 Task: Open Card Webinar Execution in Board Brand Identity Development to Workspace Enterprise Content Management and add a team member Softage.1@softage.net, a label Yellow, a checklist Project Integration Management, an attachment from your google drive, a color Yellow and finally, add a card description 'Develop and launch new email marketing campaign' and a comment 'This task presents an opportunity to demonstrate our project management and organizational skills, coordinating resources and timelines effectively.'. Add a start date 'Jan 01, 1900' with a due date 'Jan 08, 1900'
Action: Mouse moved to (59, 254)
Screenshot: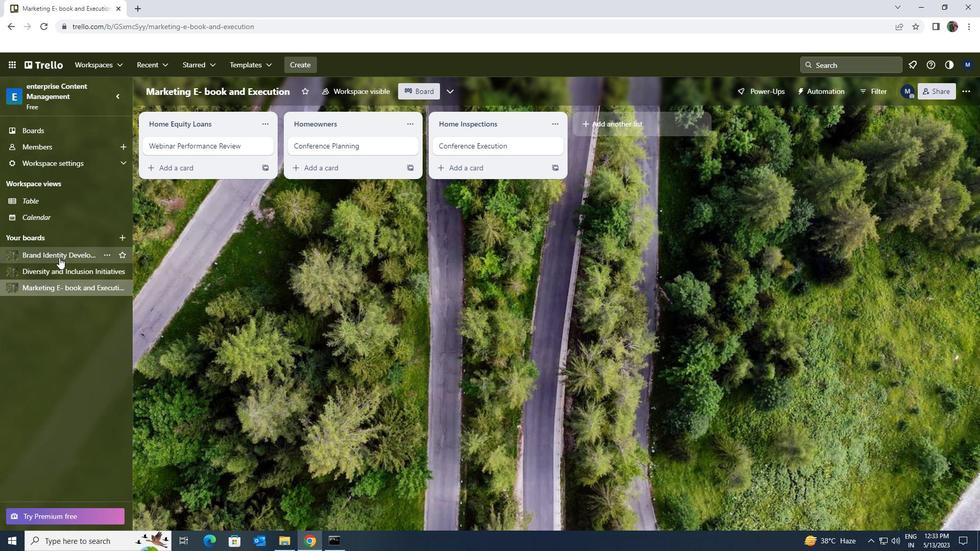 
Action: Mouse pressed left at (59, 254)
Screenshot: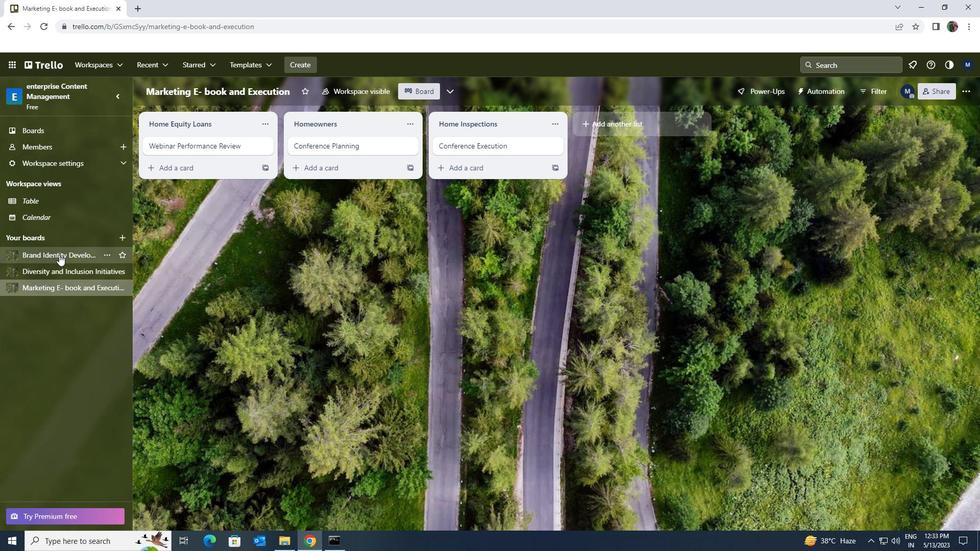 
Action: Mouse moved to (190, 145)
Screenshot: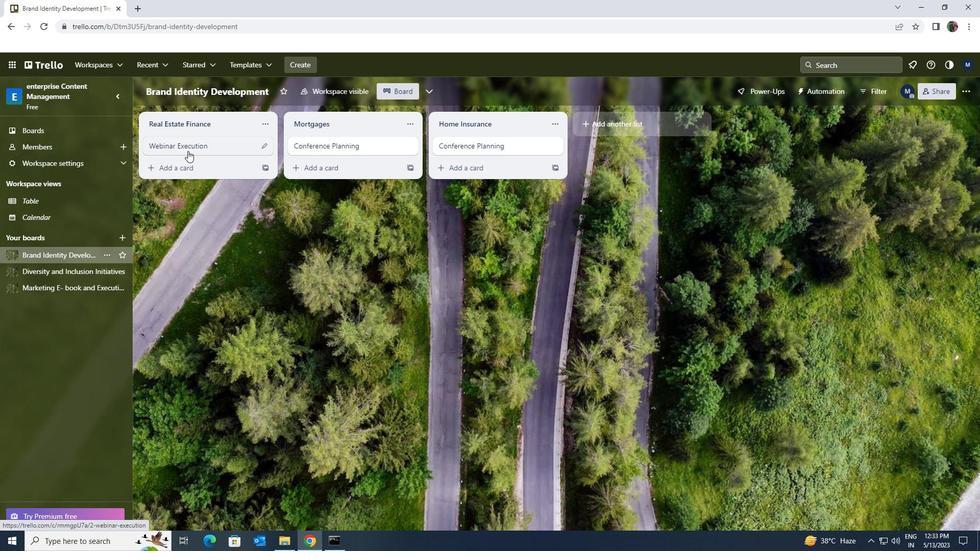 
Action: Mouse pressed left at (190, 145)
Screenshot: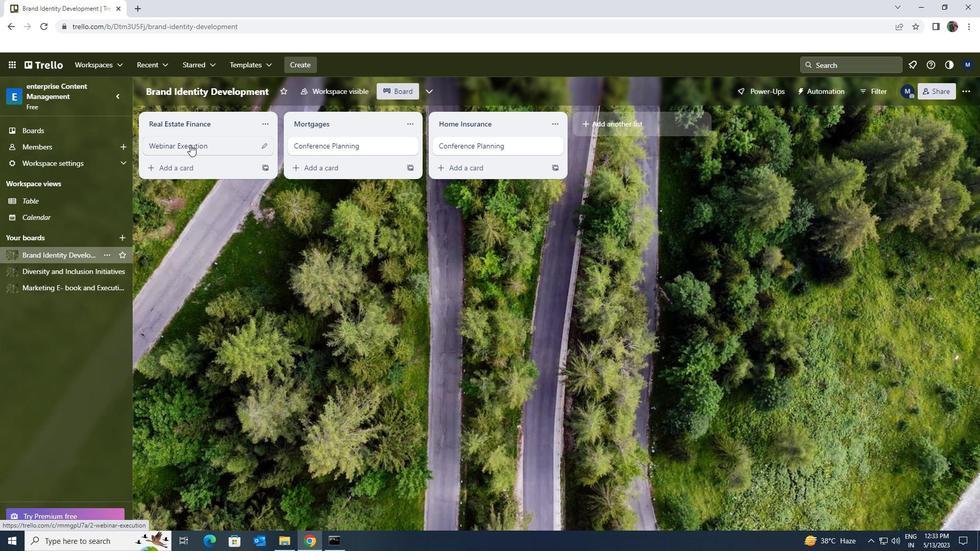 
Action: Mouse moved to (600, 148)
Screenshot: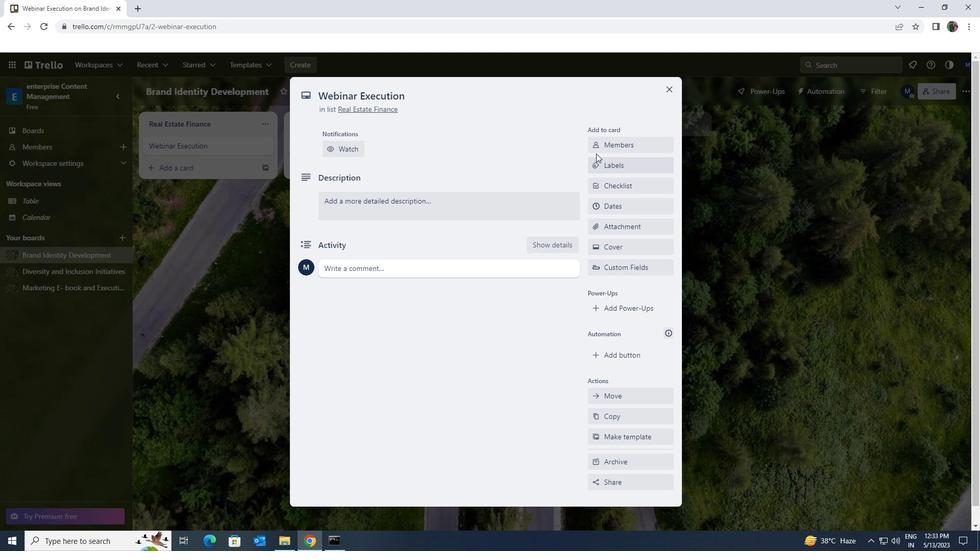 
Action: Mouse pressed left at (600, 148)
Screenshot: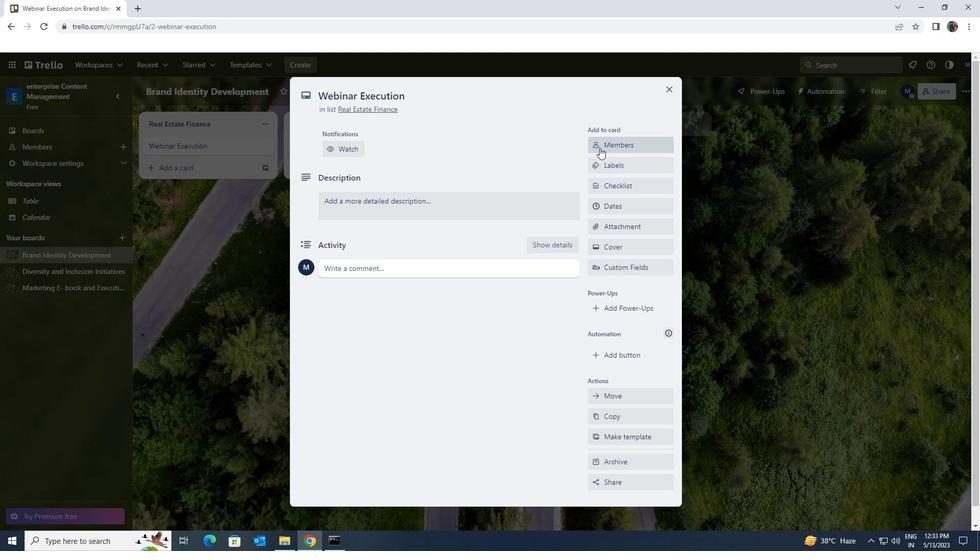 
Action: Key pressed softage.1<Key.shift><Key.shift>@SOFTAGE.NET
Screenshot: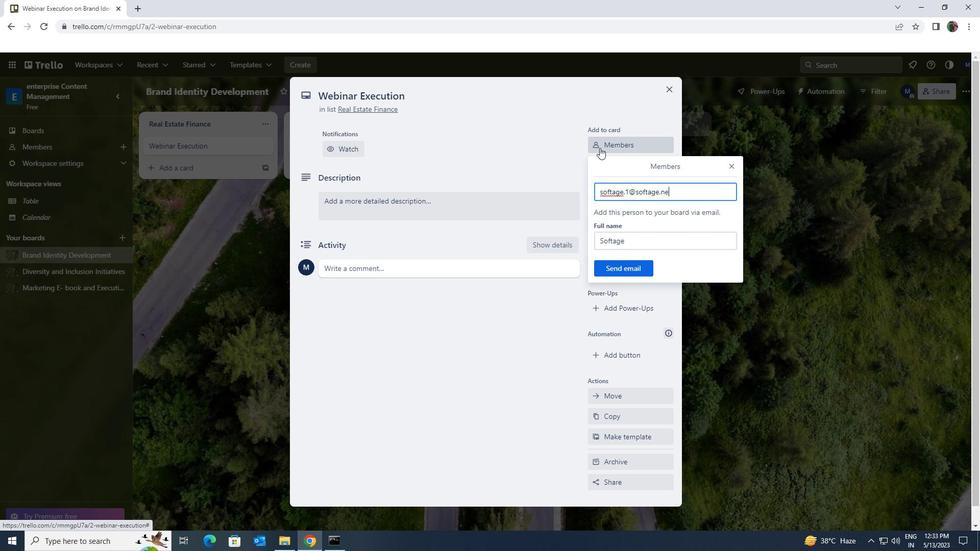 
Action: Mouse moved to (621, 263)
Screenshot: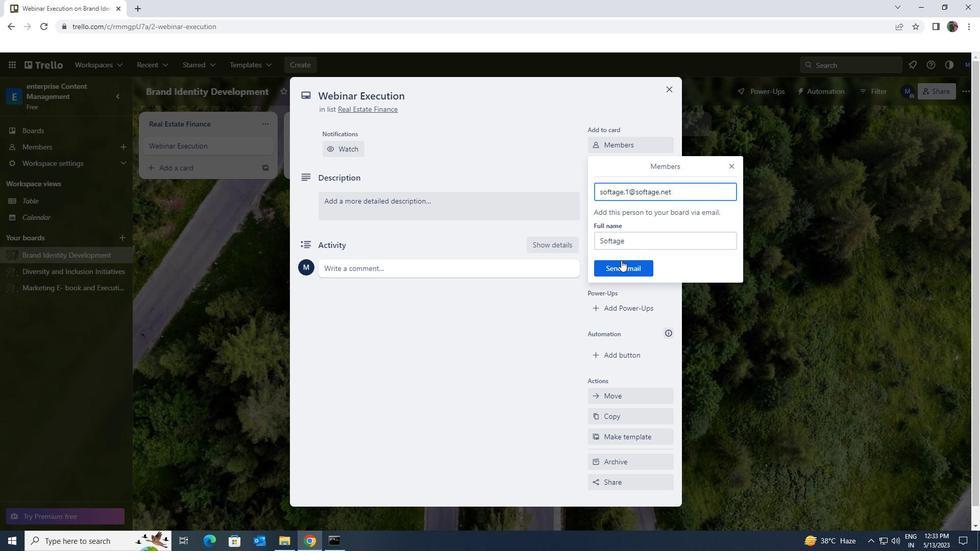 
Action: Mouse pressed left at (621, 263)
Screenshot: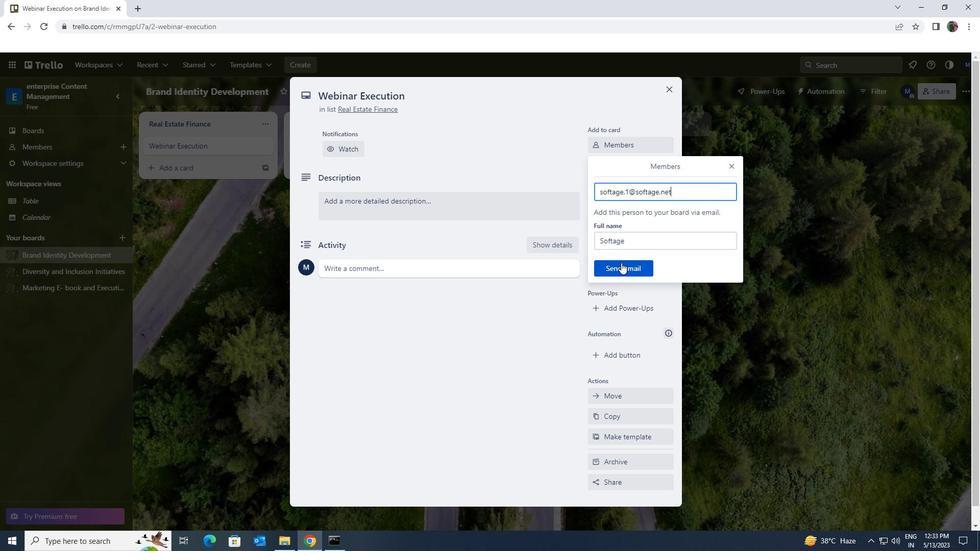 
Action: Mouse moved to (626, 206)
Screenshot: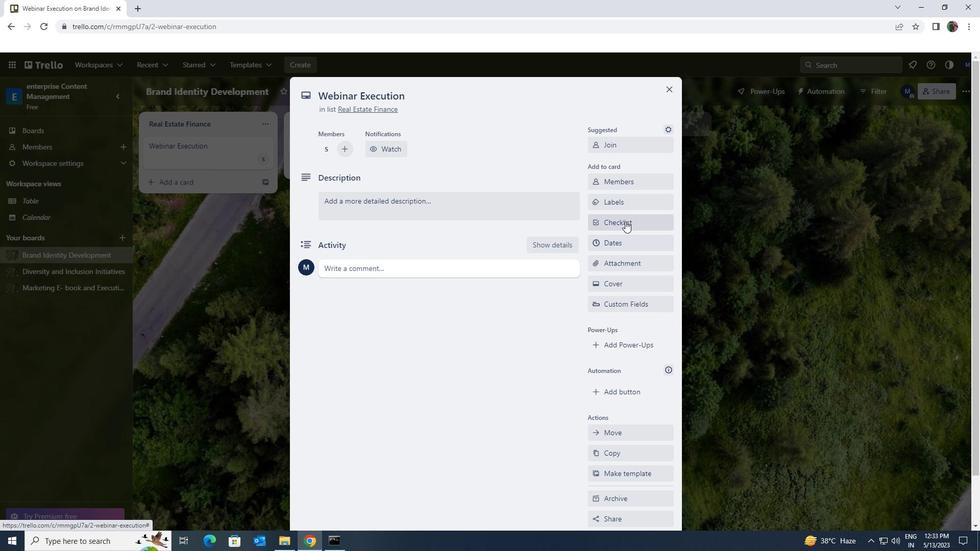 
Action: Mouse pressed left at (626, 206)
Screenshot: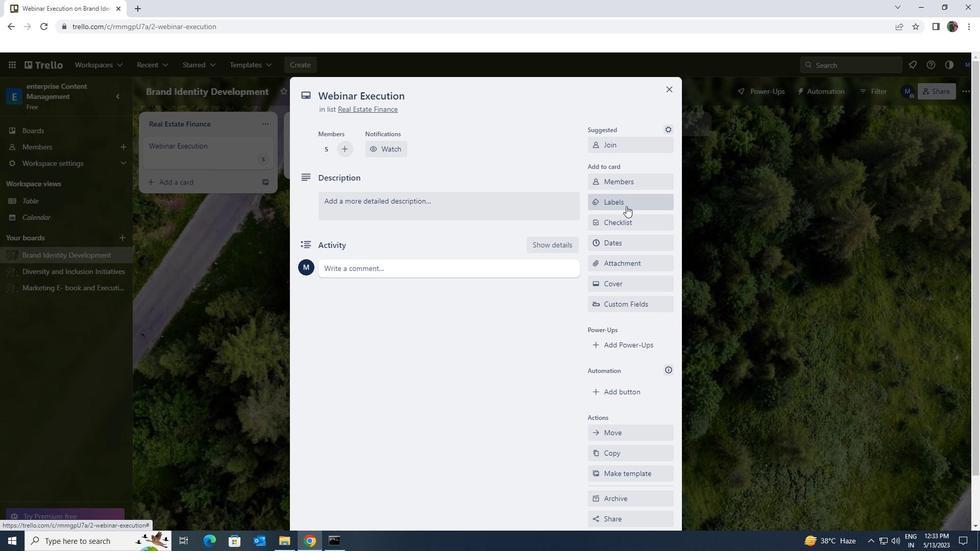 
Action: Mouse moved to (655, 397)
Screenshot: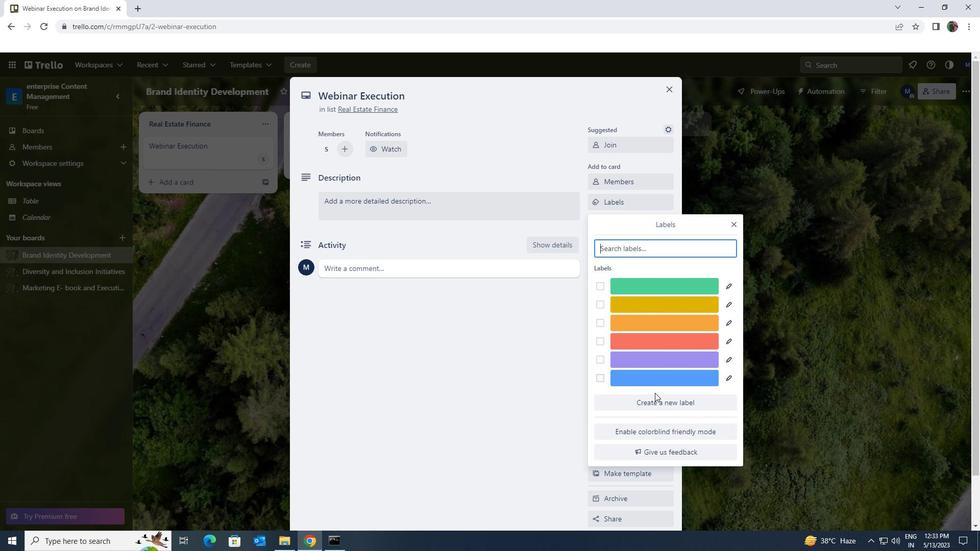 
Action: Mouse pressed left at (655, 397)
Screenshot: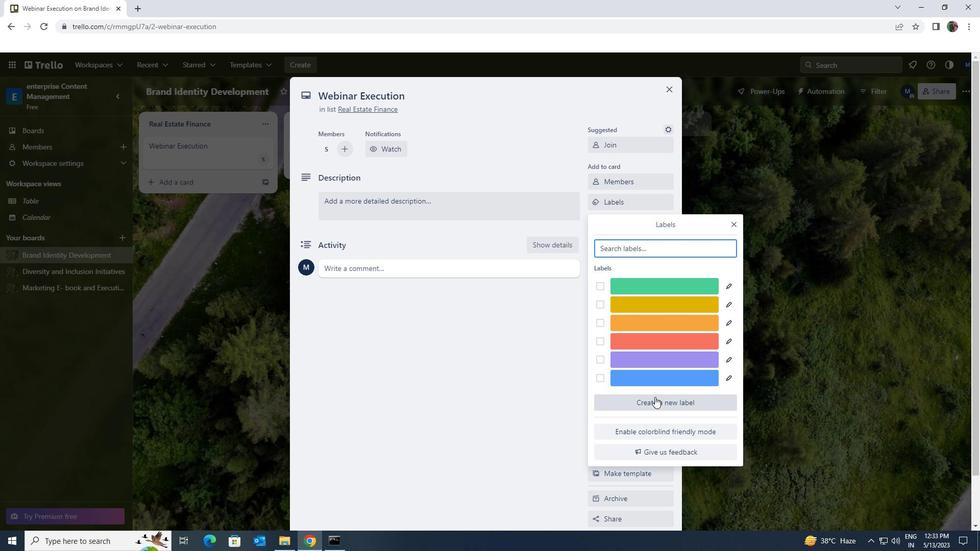 
Action: Mouse moved to (643, 368)
Screenshot: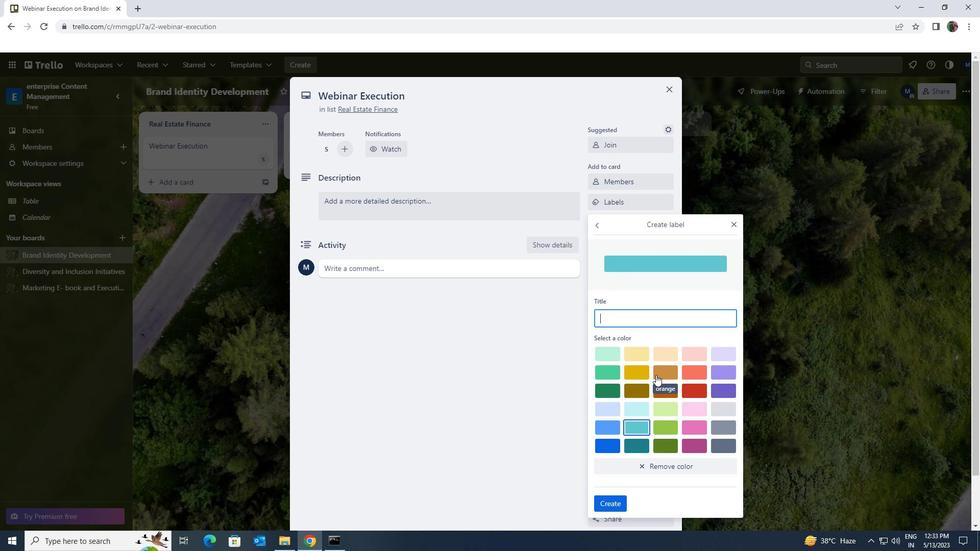 
Action: Mouse pressed left at (643, 368)
Screenshot: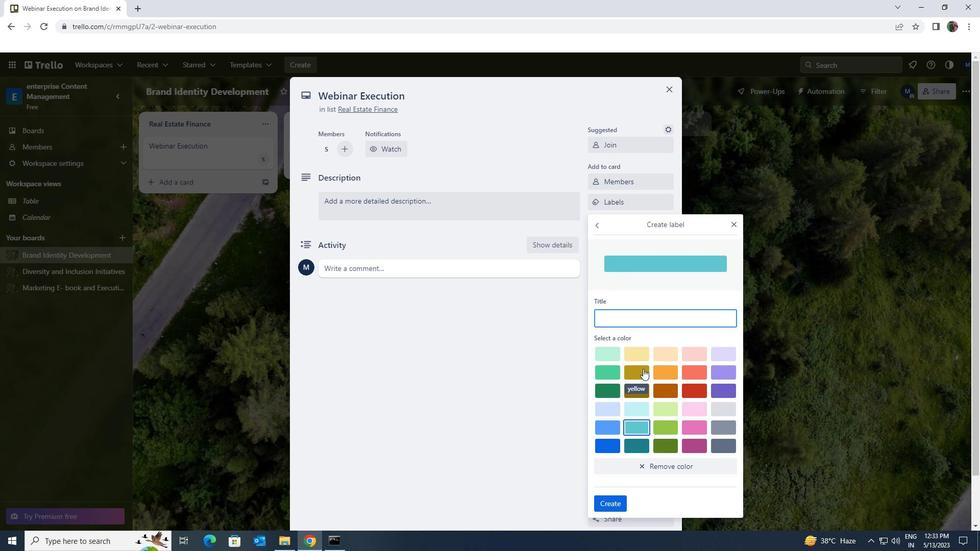 
Action: Mouse moved to (613, 506)
Screenshot: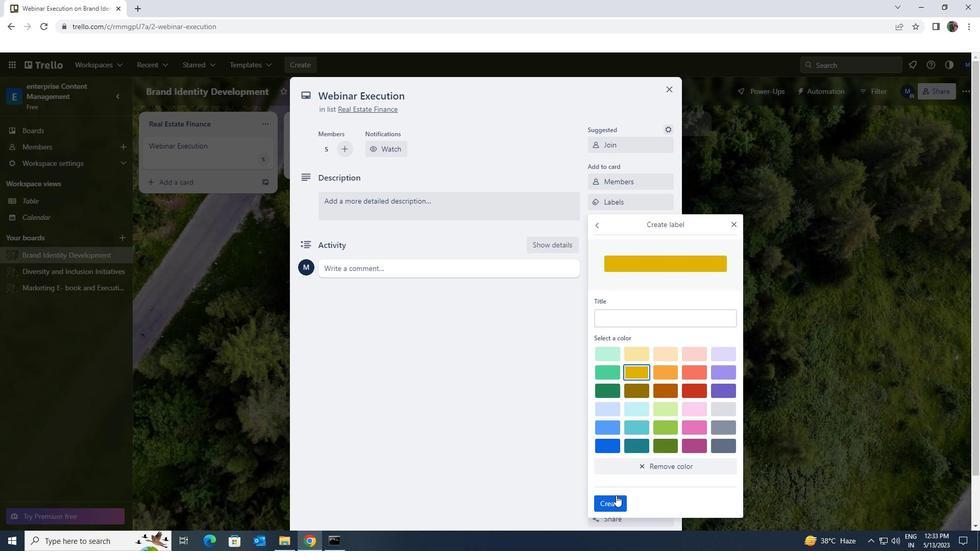 
Action: Mouse pressed left at (613, 506)
Screenshot: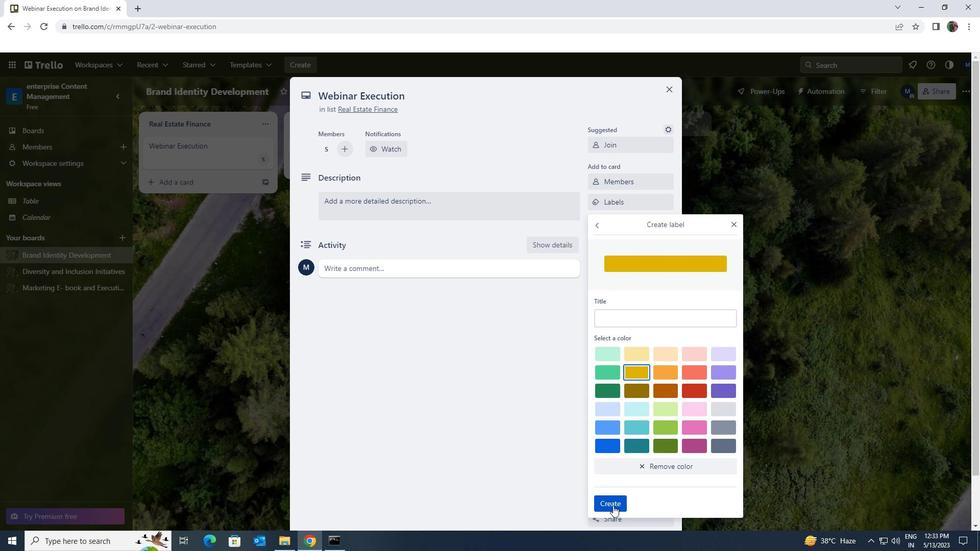 
Action: Mouse moved to (735, 225)
Screenshot: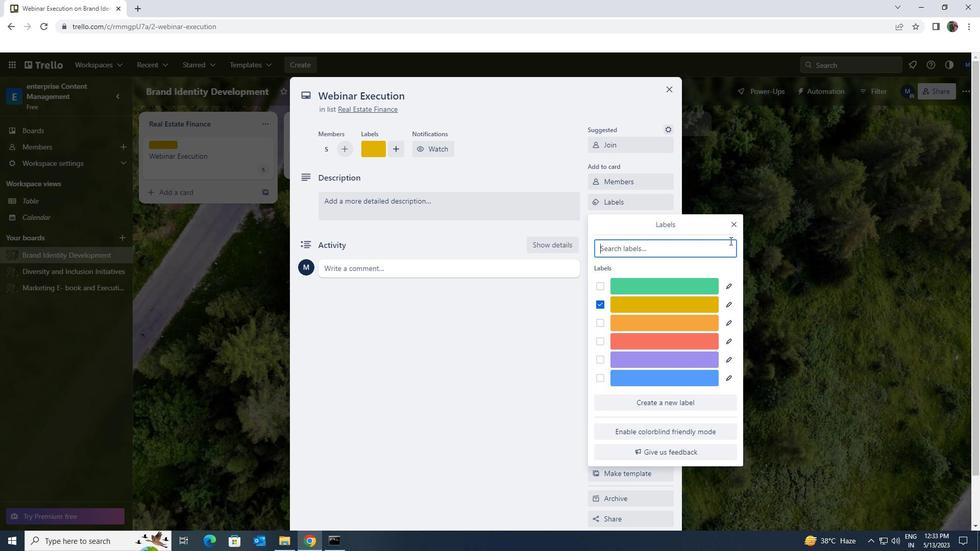 
Action: Mouse pressed left at (735, 225)
Screenshot: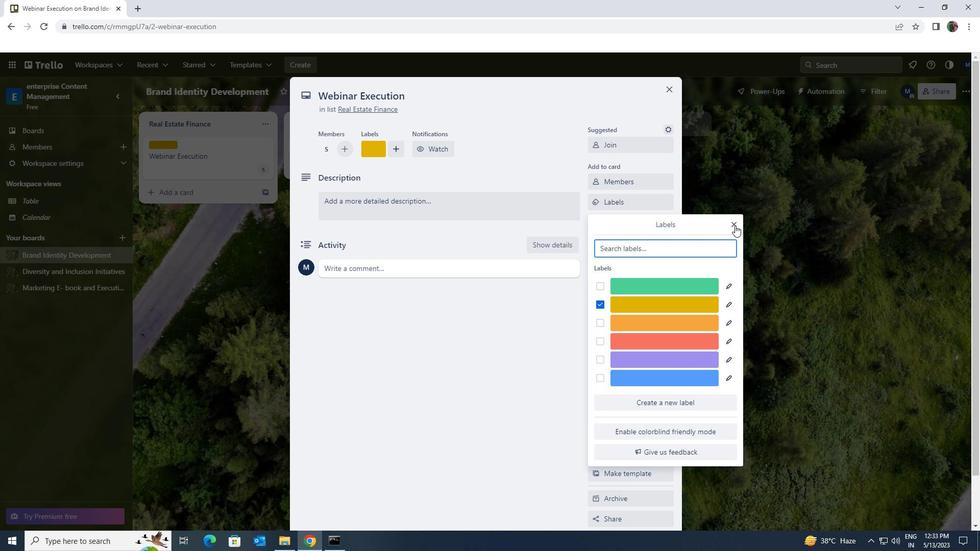 
Action: Mouse moved to (648, 219)
Screenshot: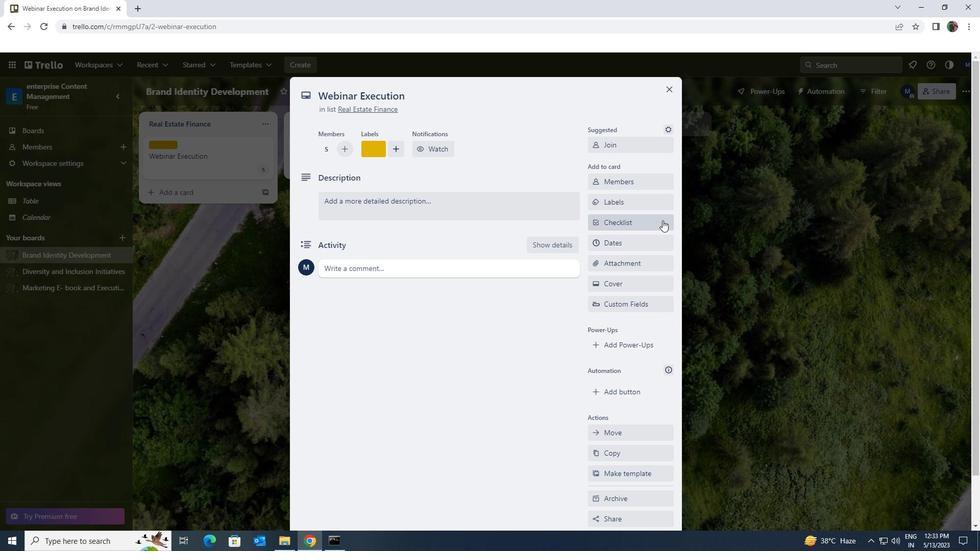 
Action: Mouse pressed left at (648, 219)
Screenshot: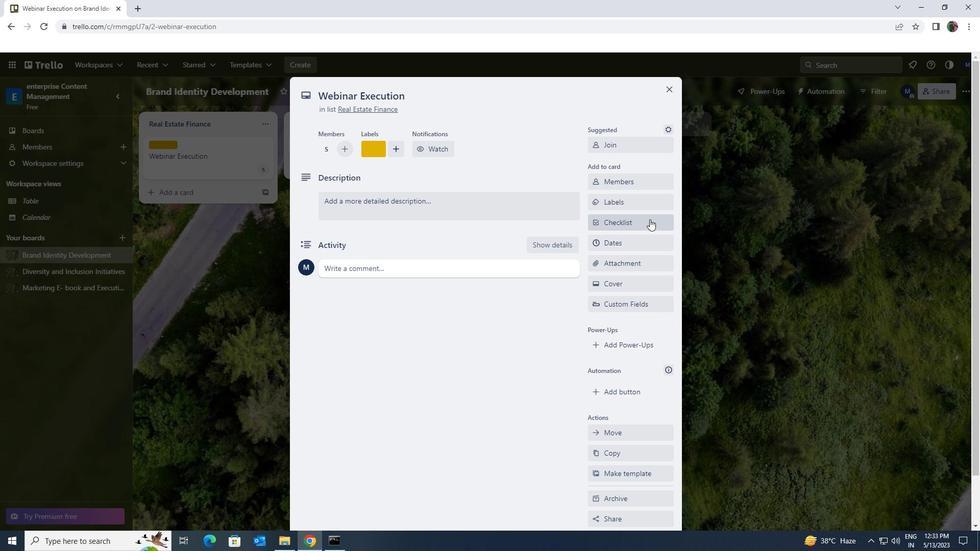
Action: Key pressed <Key.shift><Key.shift>PROJECT<Key.space><Key.shift>INTEGRATION<Key.space><Key.shift>MANAGEMENT
Screenshot: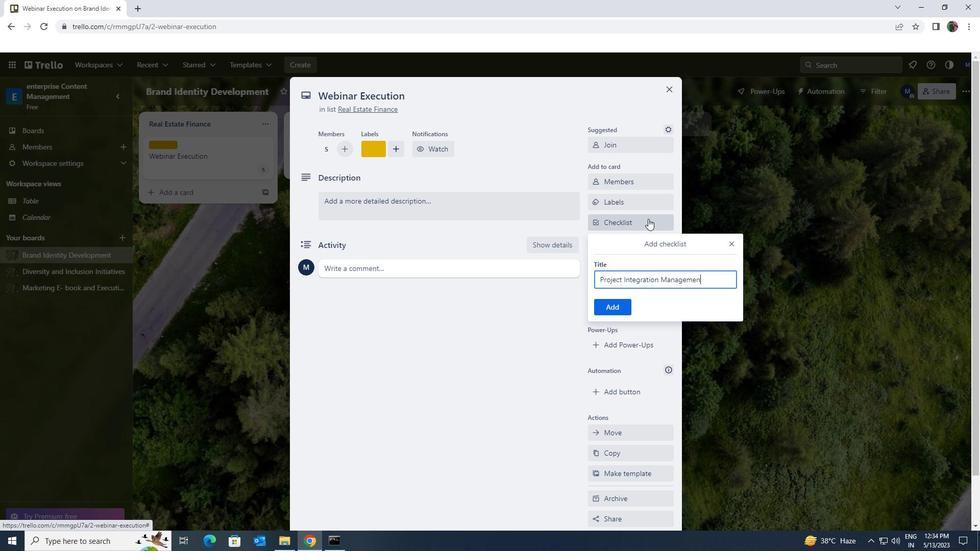 
Action: Mouse moved to (617, 302)
Screenshot: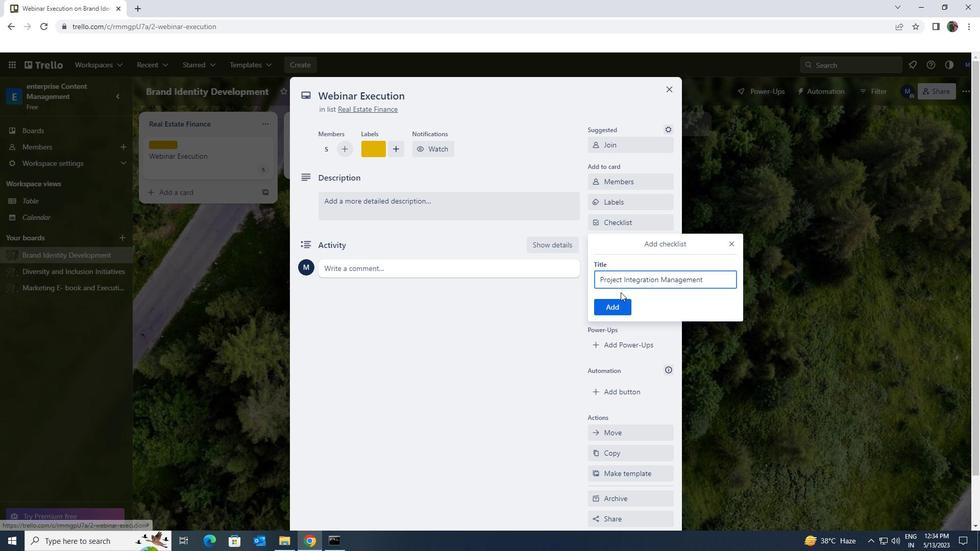 
Action: Mouse pressed left at (617, 302)
Screenshot: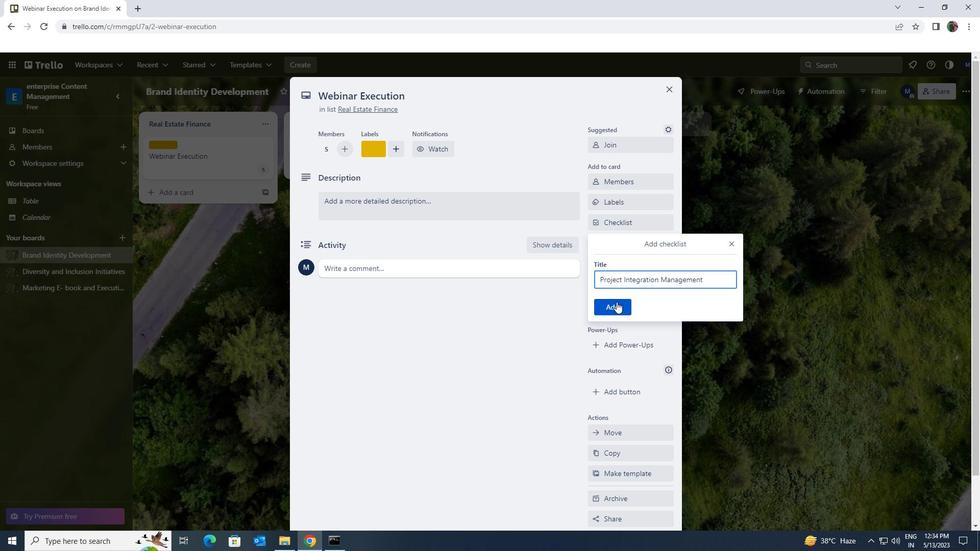 
Action: Mouse moved to (549, 215)
Screenshot: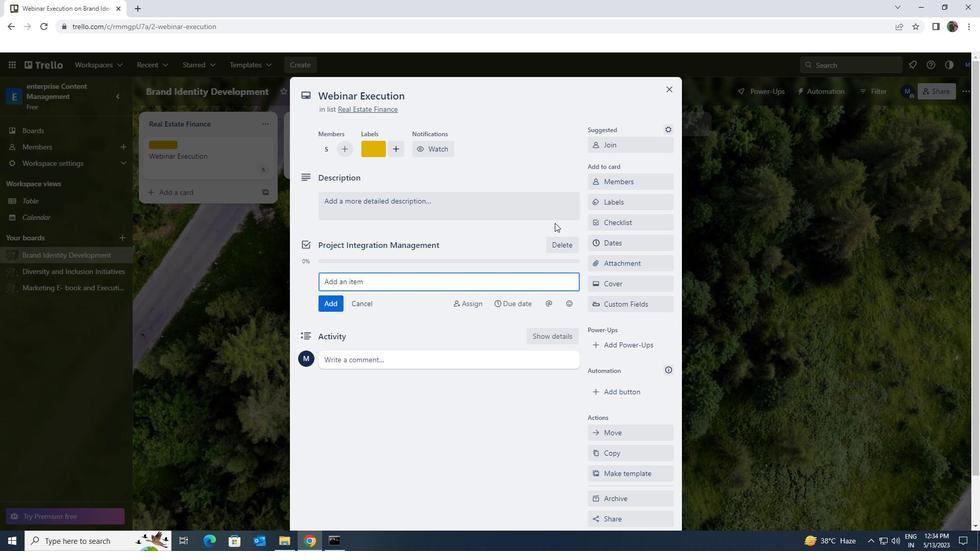 
Action: Mouse pressed left at (549, 215)
Screenshot: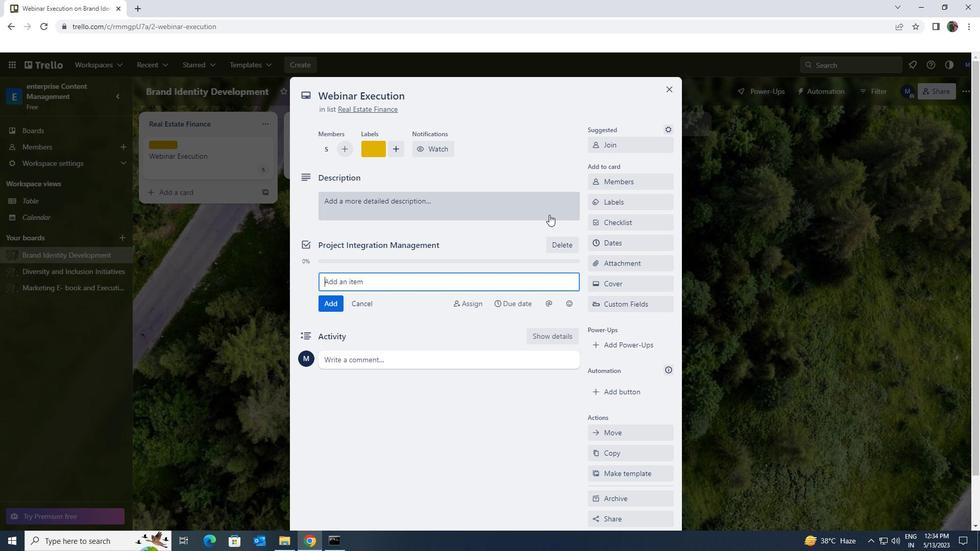 
Action: Key pressed <Key.shift>DEVELOP<Key.space>AND<Key.space>LU<Key.backspace>AUNCH<Key.space>NEW<Key.space>EMAIL<Key.space><Key.shift><Key.shift><Key.shift><Key.shift><Key.shift><Key.shift><Key.shift><Key.shift>MARKETING<Key.space><Key.shift><Key.shift><Key.shift><Key.shift>CAMO<Key.backspace>PAIGN
Screenshot: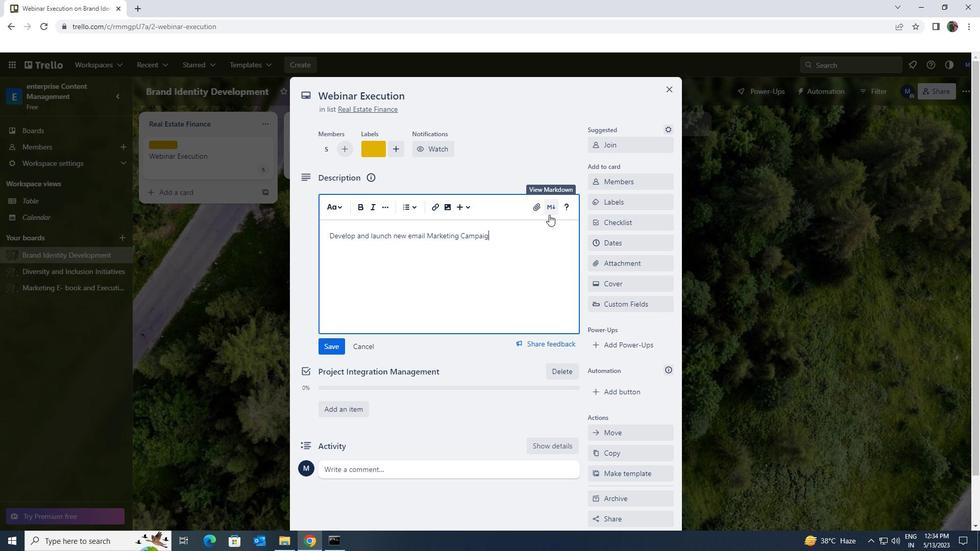 
Action: Mouse moved to (338, 344)
Screenshot: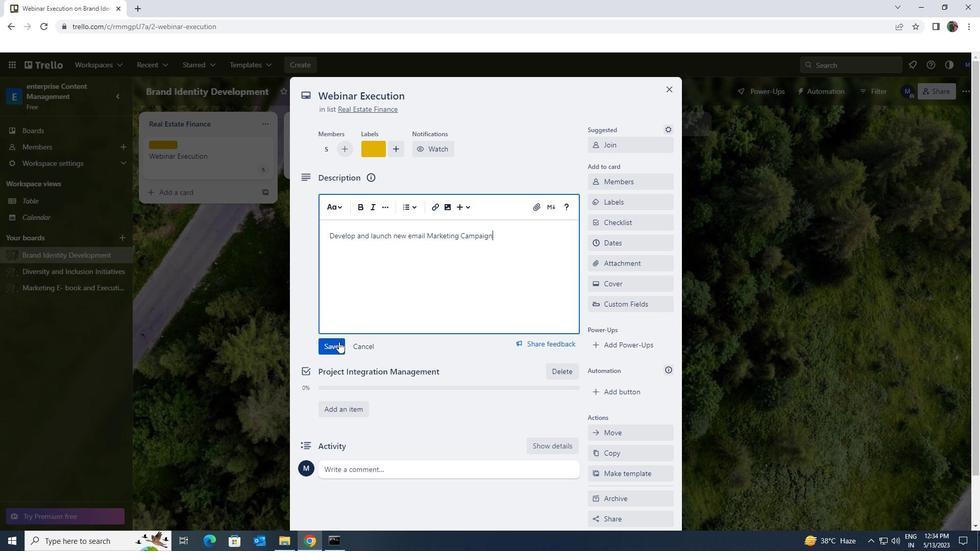 
Action: Mouse pressed left at (338, 344)
Screenshot: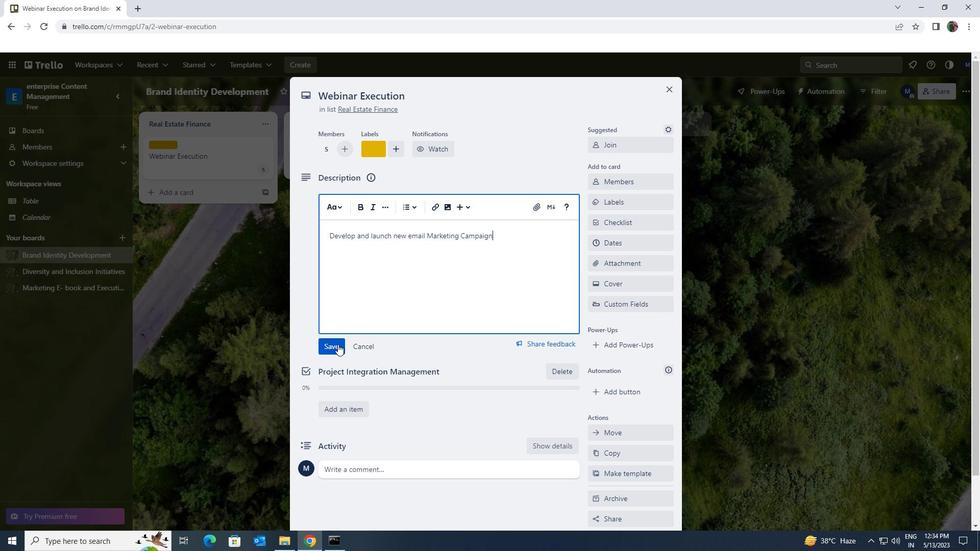 
Action: Mouse scrolled (338, 344) with delta (0, 0)
Screenshot: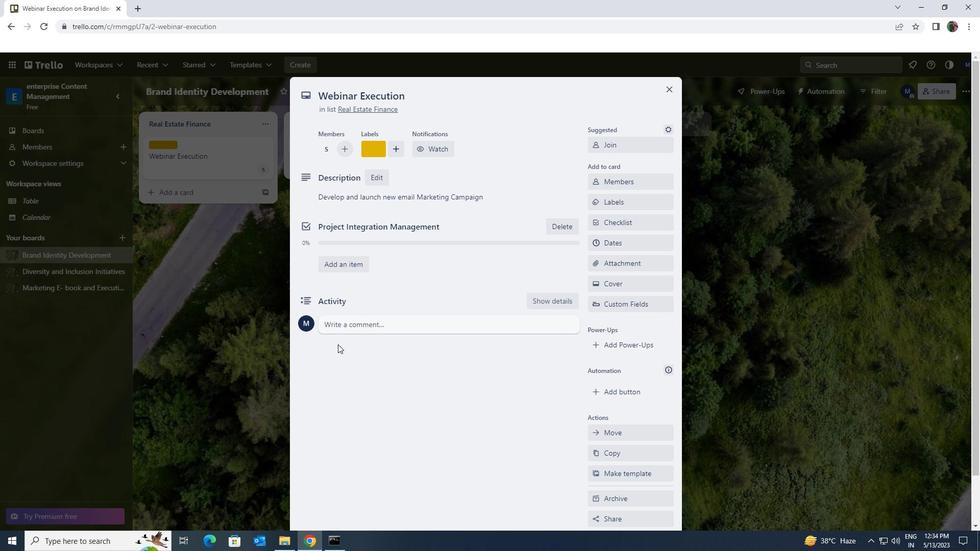 
Action: Mouse scrolled (338, 344) with delta (0, 0)
Screenshot: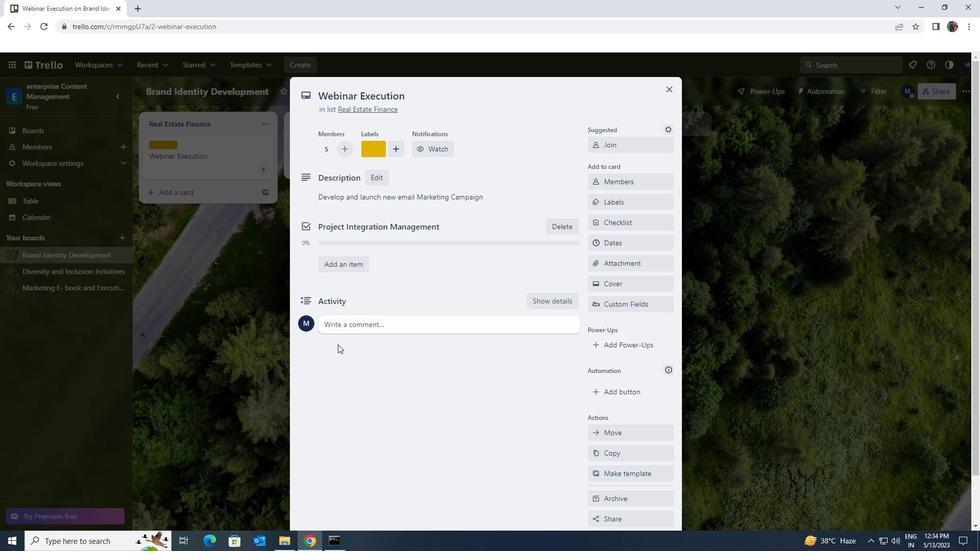 
Action: Mouse scrolled (338, 344) with delta (0, 0)
Screenshot: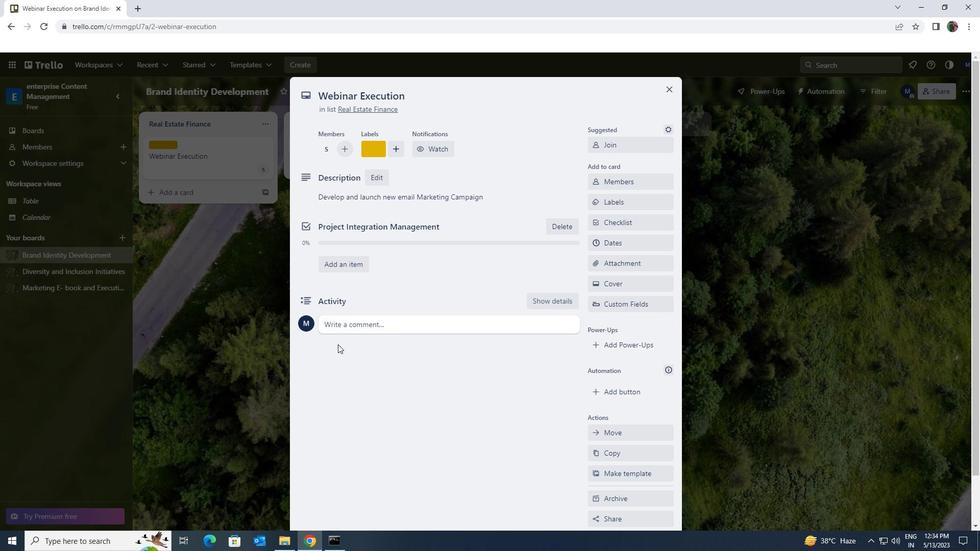 
Action: Mouse moved to (367, 279)
Screenshot: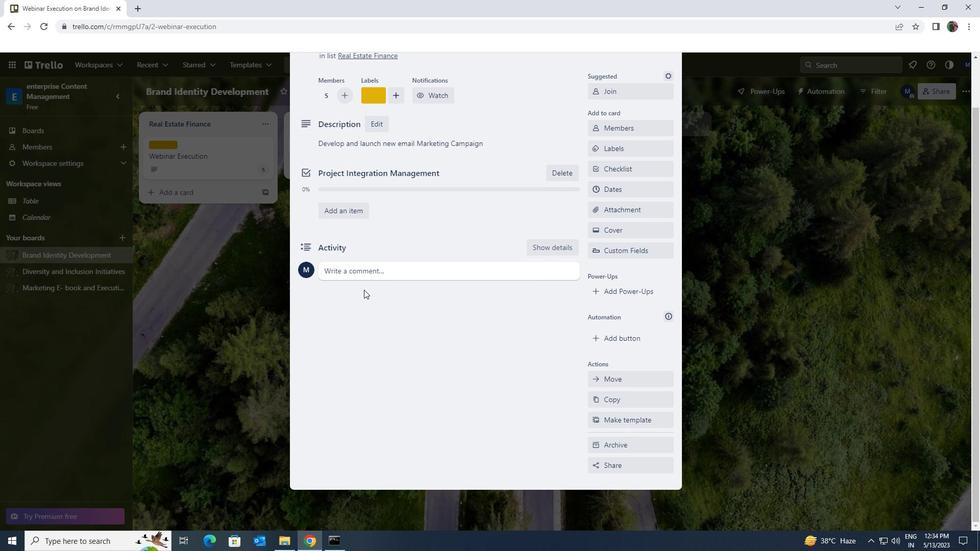 
Action: Mouse pressed left at (367, 279)
Screenshot: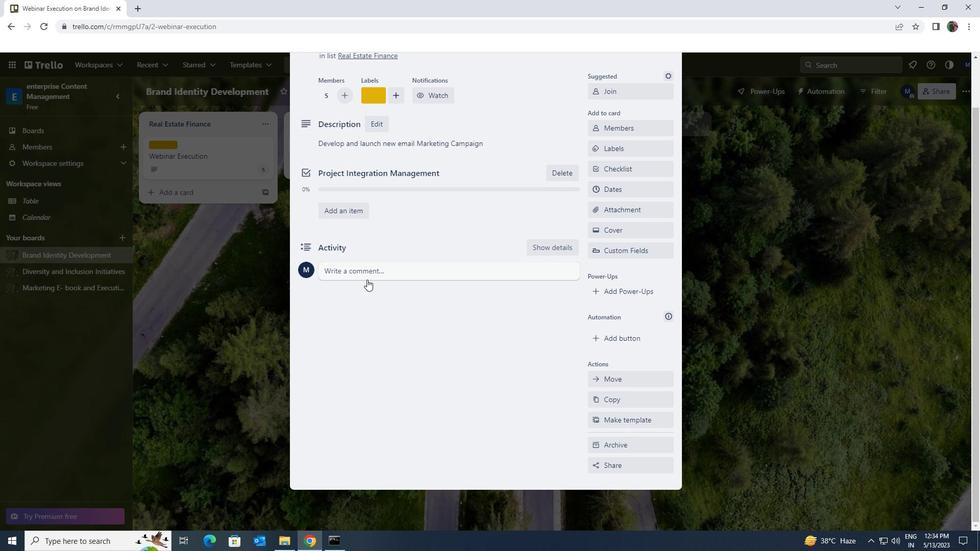 
Action: Key pressed <Key.shift>THIS<Key.space><Key.shift>TASK<Key.space><Key.shift>PRESENTS<Key.space>AN<Key.space><Key.shift>OPPORTUNITY<Key.space>TO<Key.space>DEMONSTRATE<Key.space>OUR<Key.space>PROJECT<Key.space>MANAGEMENT<Key.space>AND<Key.space>RECOGANIZING<Key.space><Key.backspace><Key.backspace><Key.backspace><Key.backspace><Key.backspace><Key.backspace><Key.backspace><Key.backspace><Key.backspace><Key.backspace><Key.backspace><Key.backspace><Key.backspace>ORGANIZATIONAL<Key.space>SKILLS<Key.space>COORDINATING<Key.space>RESOURCES<Key.space>AND<Key.space>TIMELINES<Key.space>EFFECTIVELY<Key.space>.
Screenshot: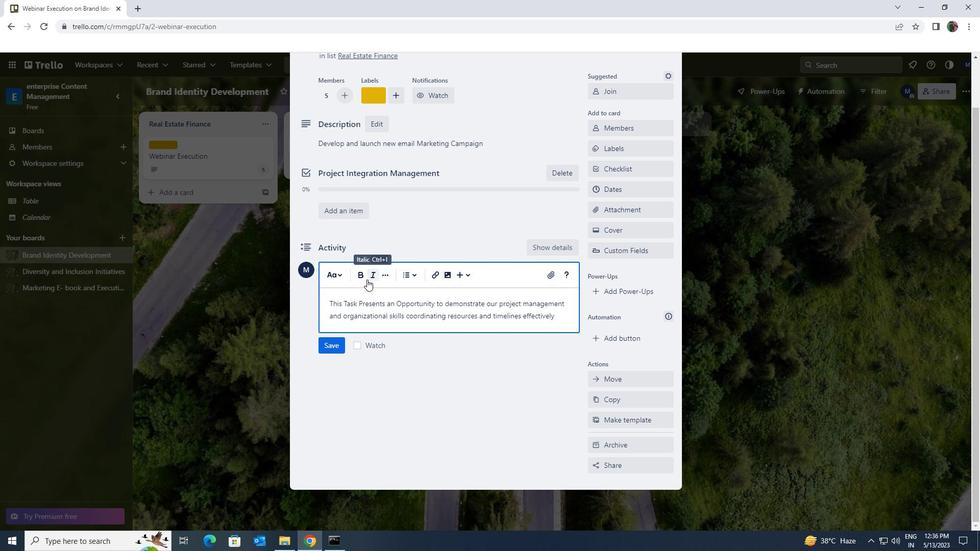 
Action: Mouse moved to (342, 346)
Screenshot: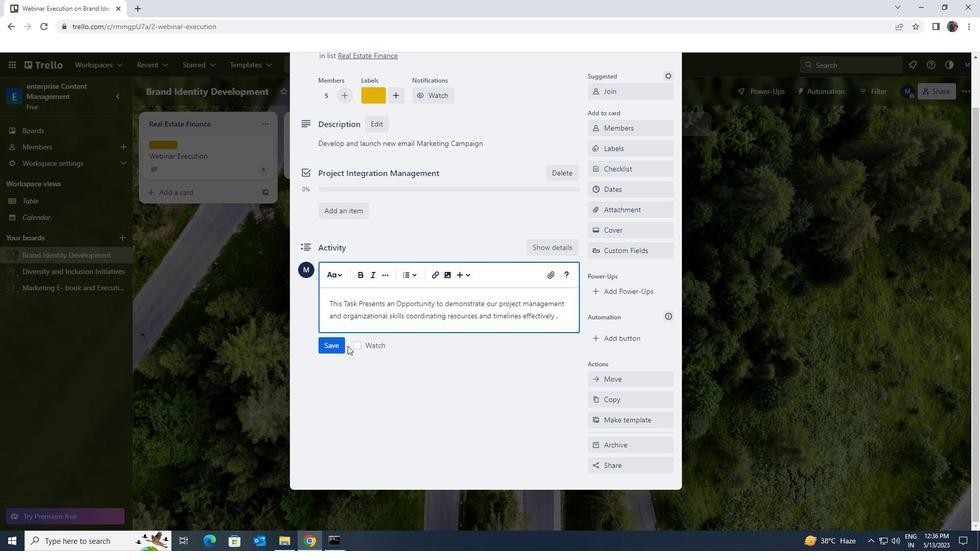 
Action: Mouse pressed left at (342, 346)
Screenshot: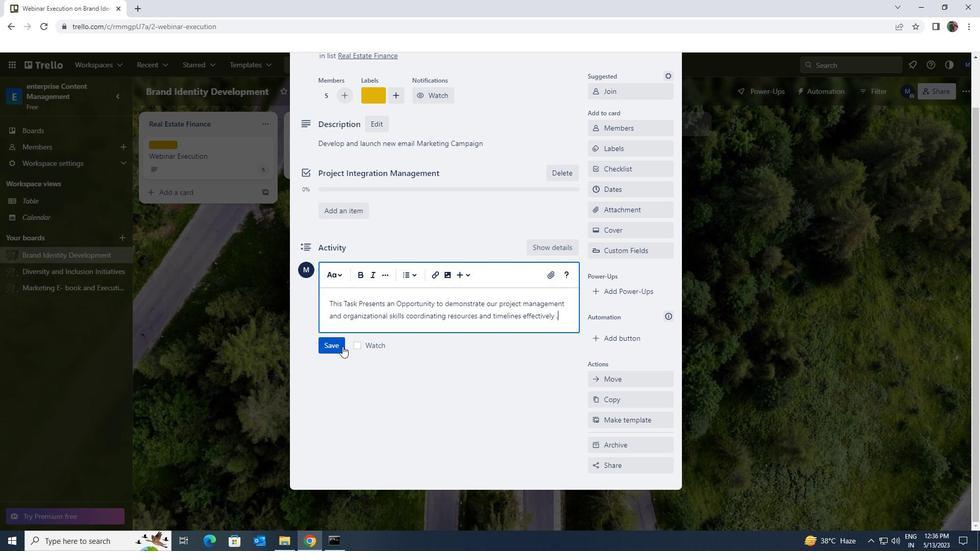
Action: Mouse scrolled (342, 347) with delta (0, 0)
Screenshot: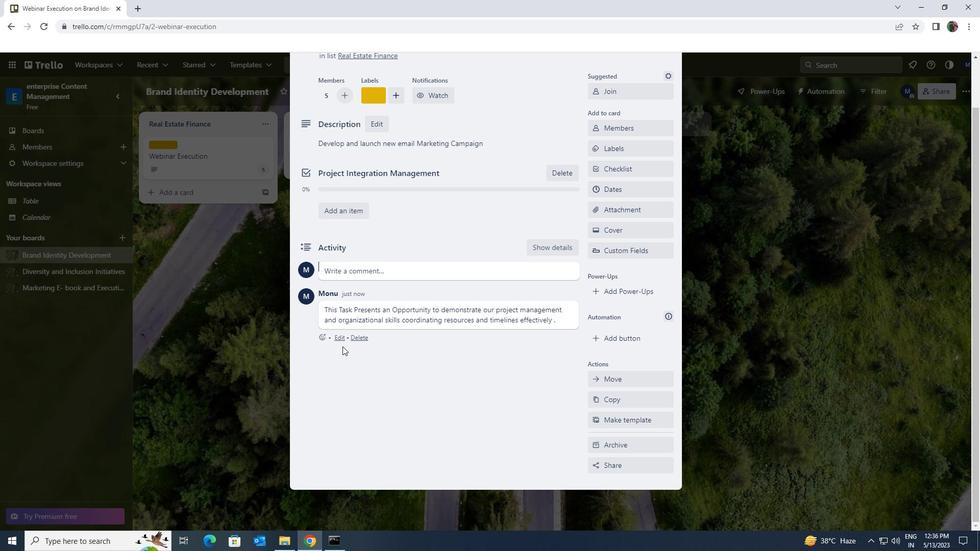 
Action: Mouse scrolled (342, 347) with delta (0, 0)
Screenshot: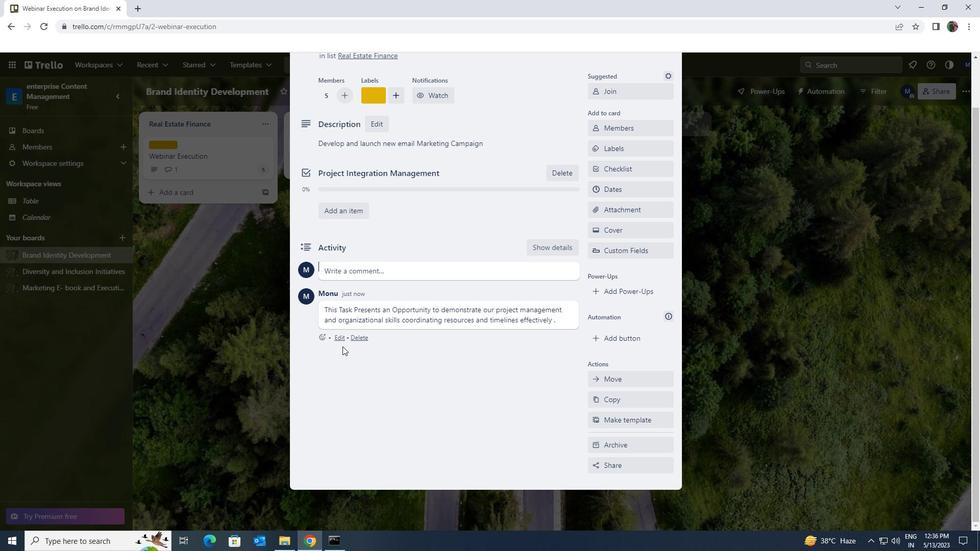 
Action: Mouse scrolled (342, 347) with delta (0, 0)
Screenshot: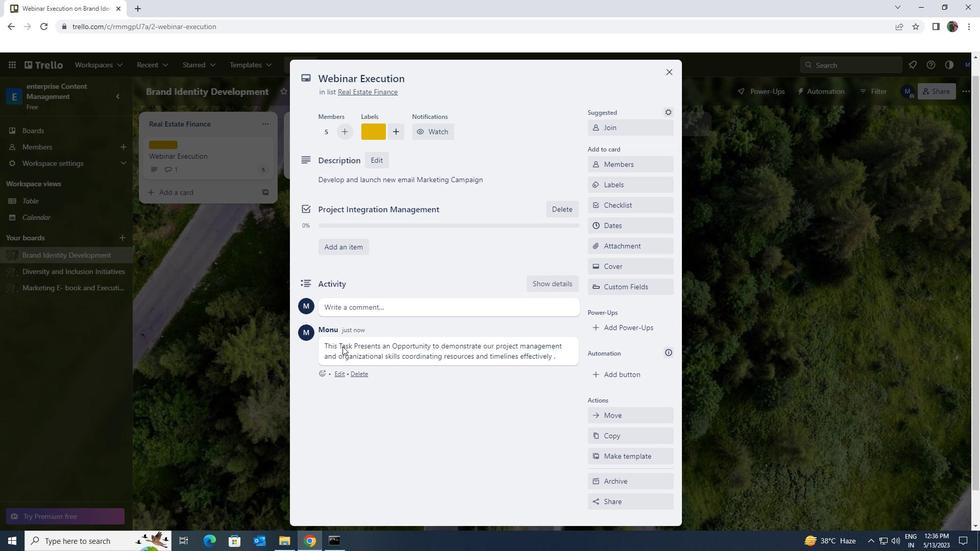 
Action: Mouse scrolled (342, 347) with delta (0, 0)
Screenshot: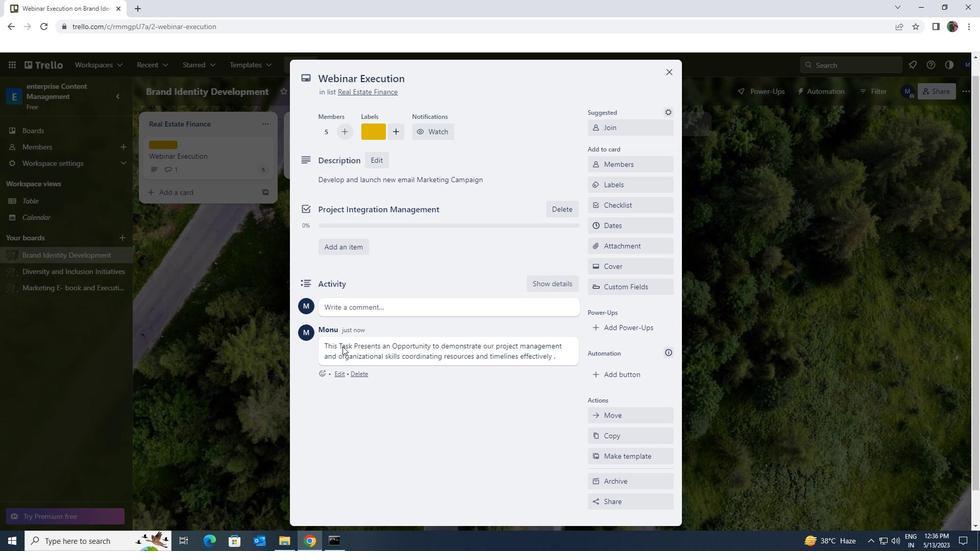 
Action: Mouse moved to (608, 239)
Screenshot: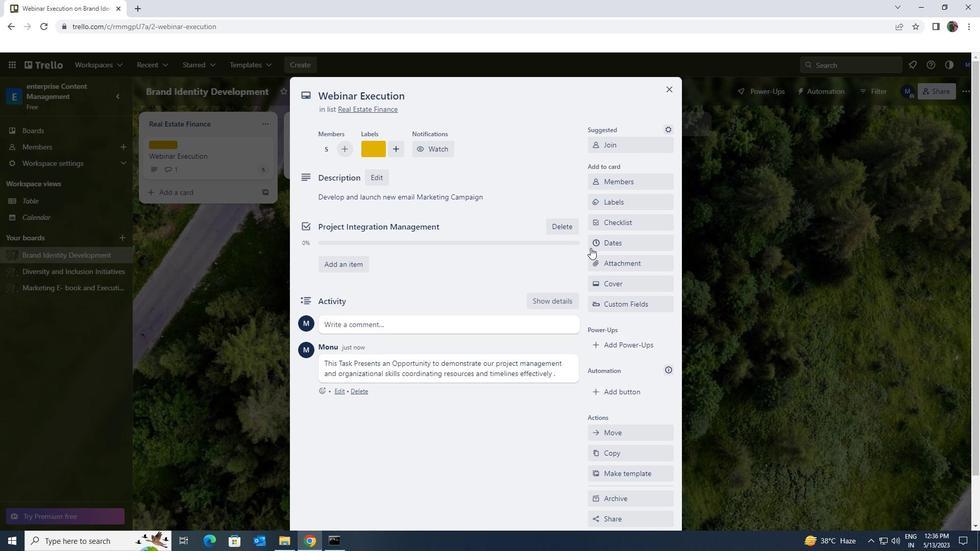 
Action: Mouse pressed left at (608, 239)
Screenshot: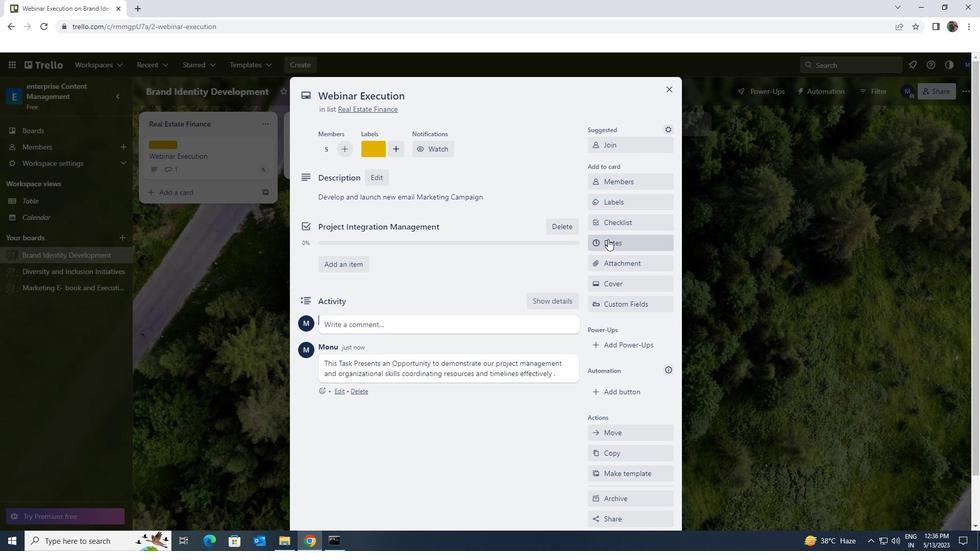 
Action: Mouse moved to (601, 279)
Screenshot: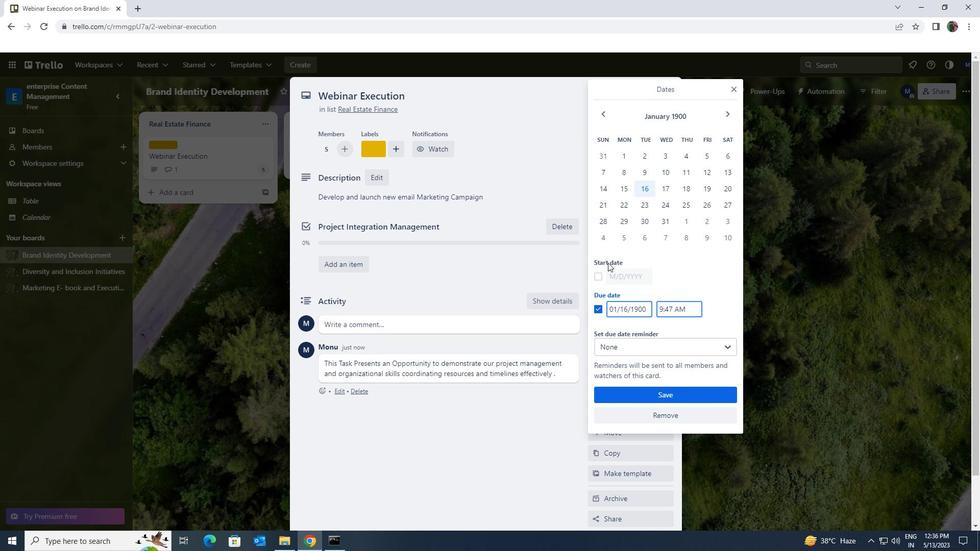 
Action: Mouse pressed left at (601, 279)
Screenshot: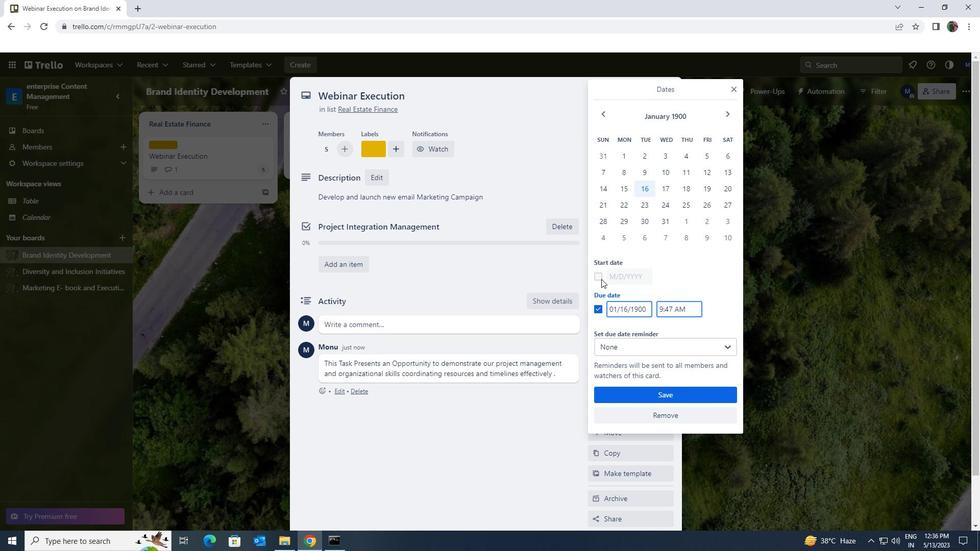 
Action: Mouse moved to (645, 273)
Screenshot: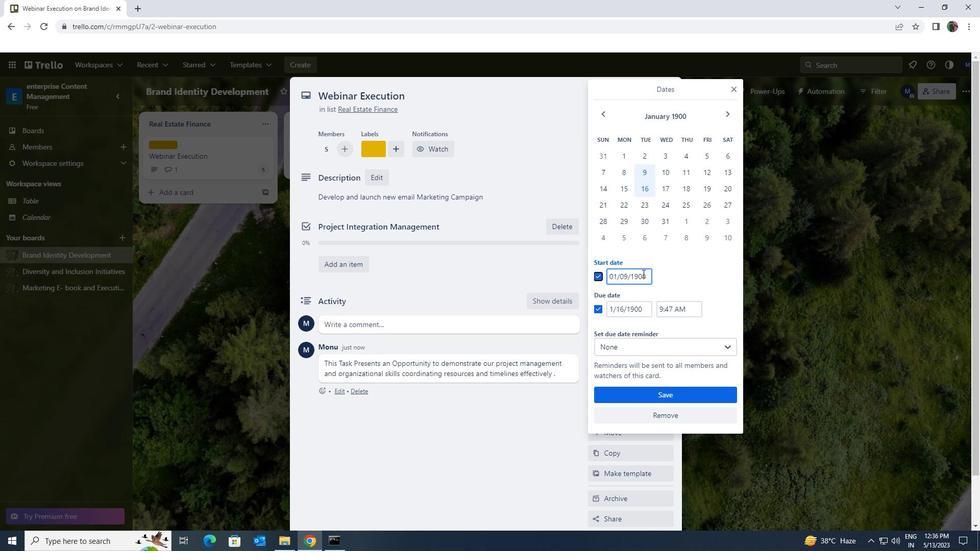 
Action: Mouse pressed left at (645, 273)
Screenshot: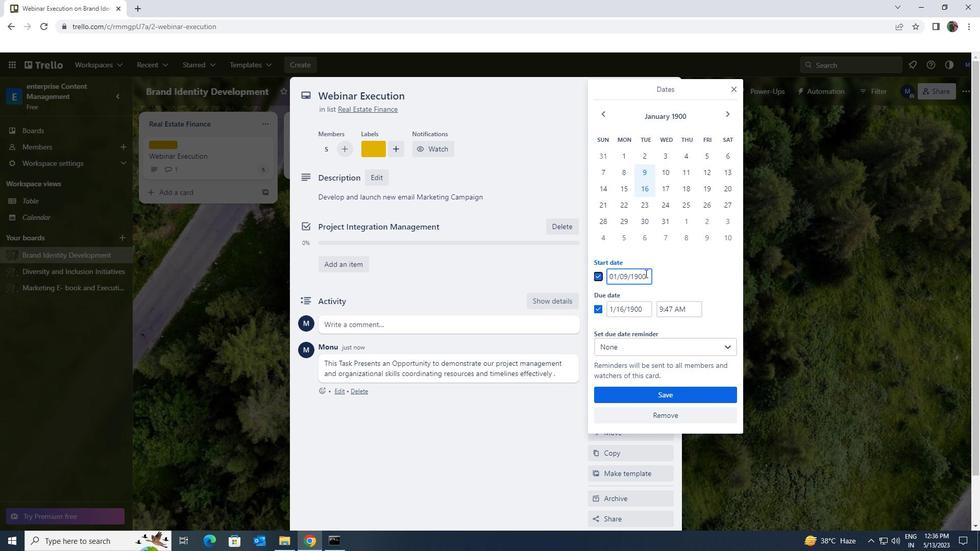 
Action: Mouse moved to (610, 274)
Screenshot: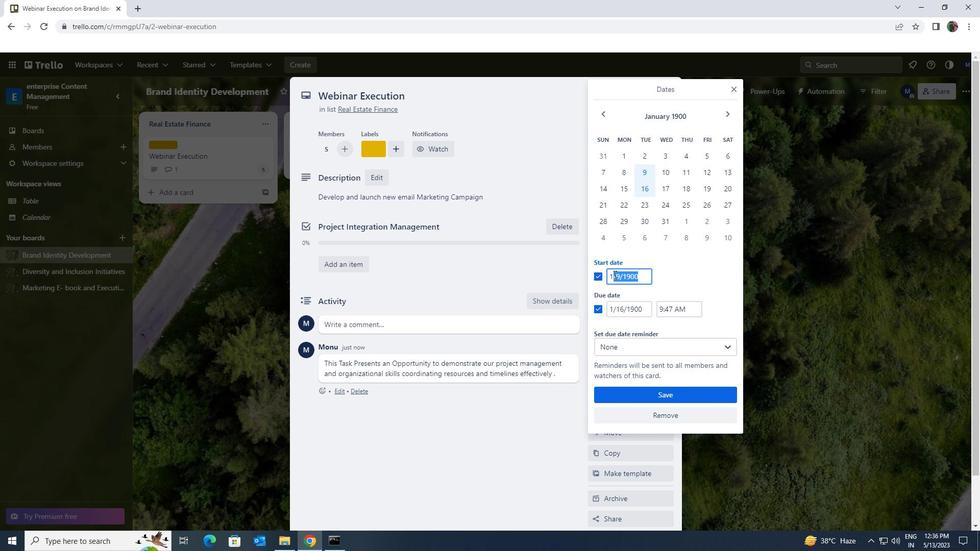 
Action: Key pressed 1/1/1900
Screenshot: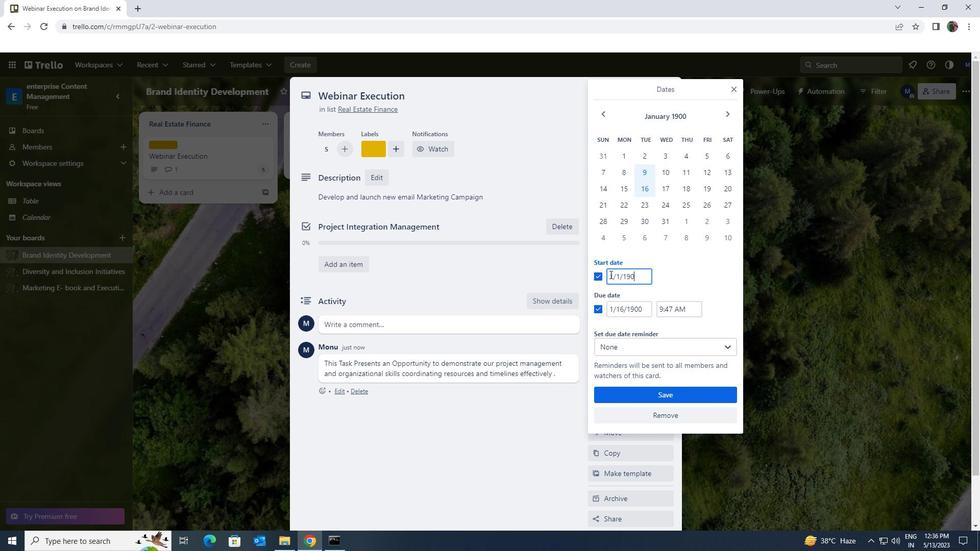 
Action: Mouse moved to (641, 310)
Screenshot: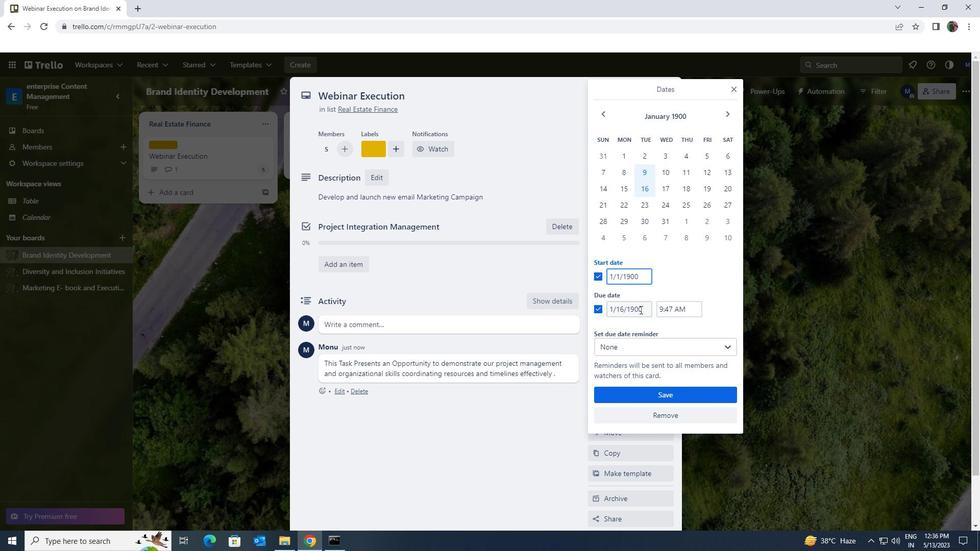 
Action: Mouse pressed left at (641, 310)
Screenshot: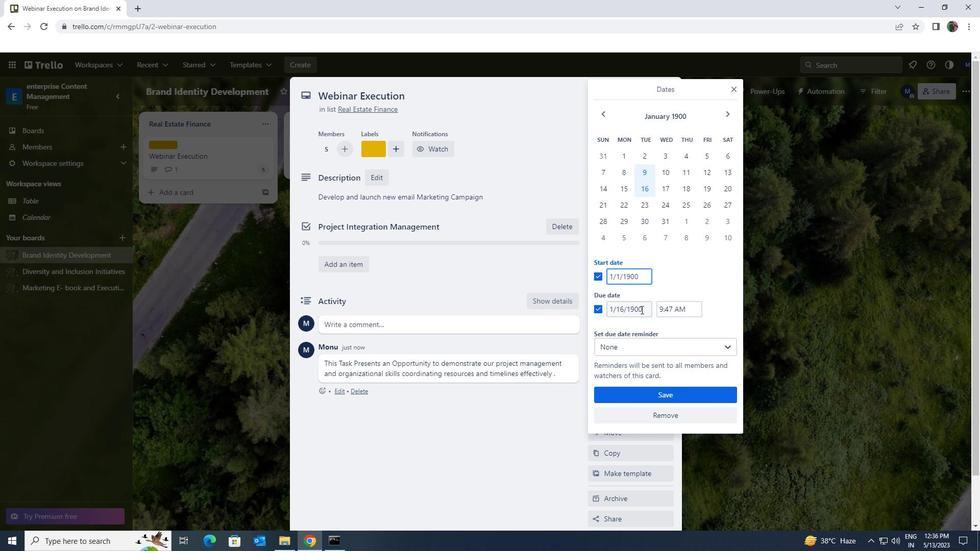 
Action: Mouse moved to (610, 310)
Screenshot: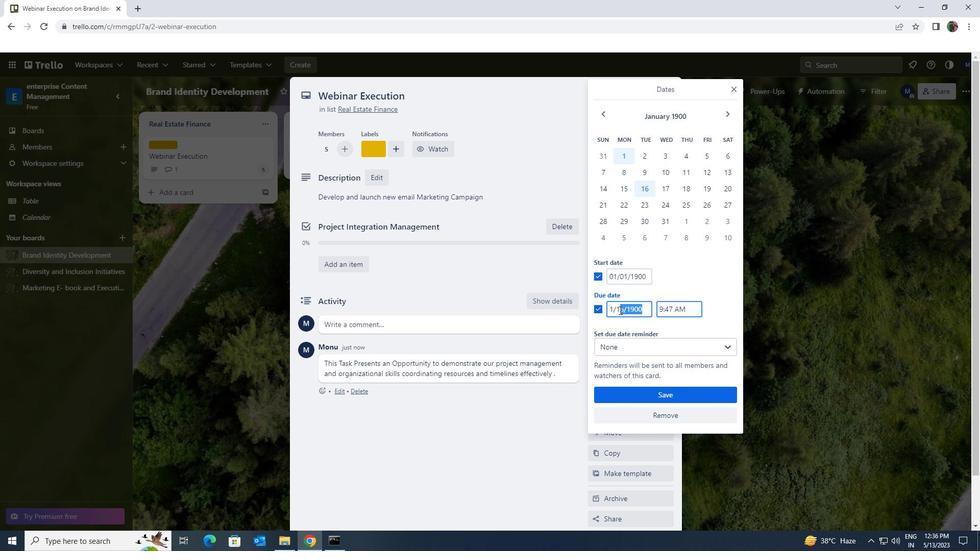 
Action: Key pressed 1//<Key.backspace>8/1900
Screenshot: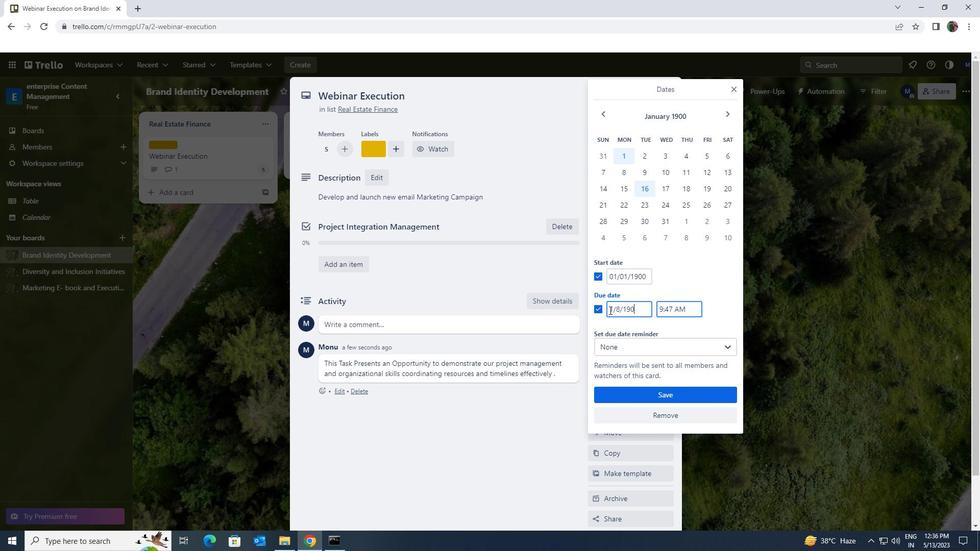 
Action: Mouse moved to (656, 389)
Screenshot: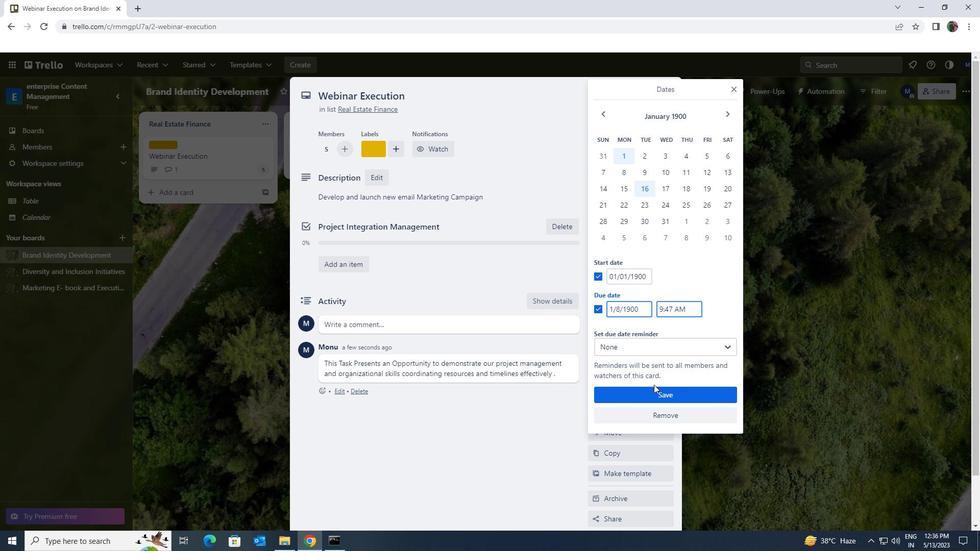 
Action: Mouse pressed left at (656, 389)
Screenshot: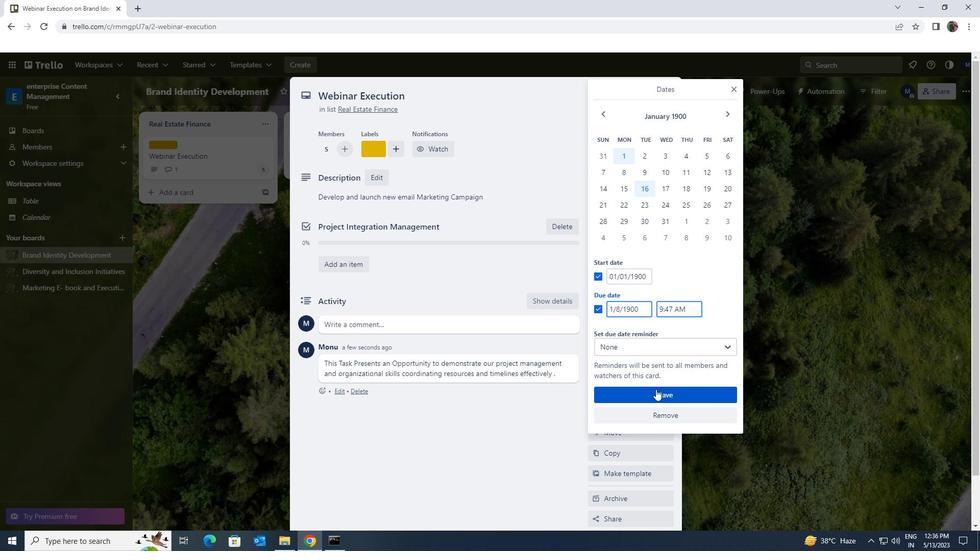 
